 Task: Enable dependabot security updates for the repository "js".
Action: Mouse moved to (1125, 273)
Screenshot: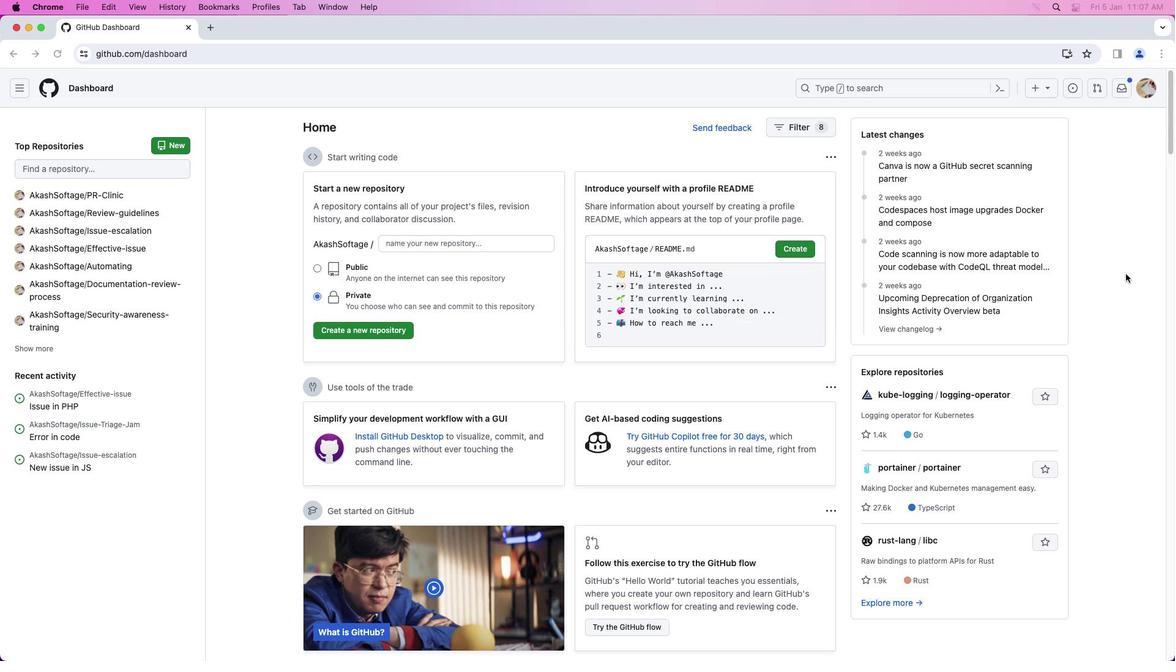 
Action: Mouse pressed left at (1125, 273)
Screenshot: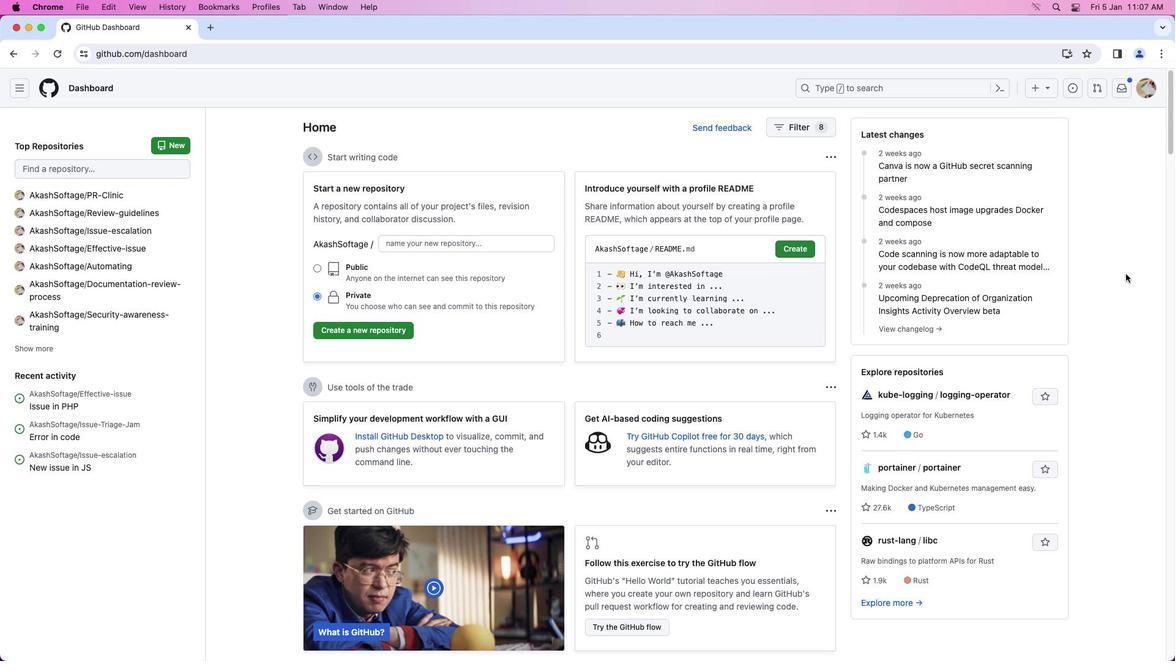 
Action: Mouse moved to (1149, 93)
Screenshot: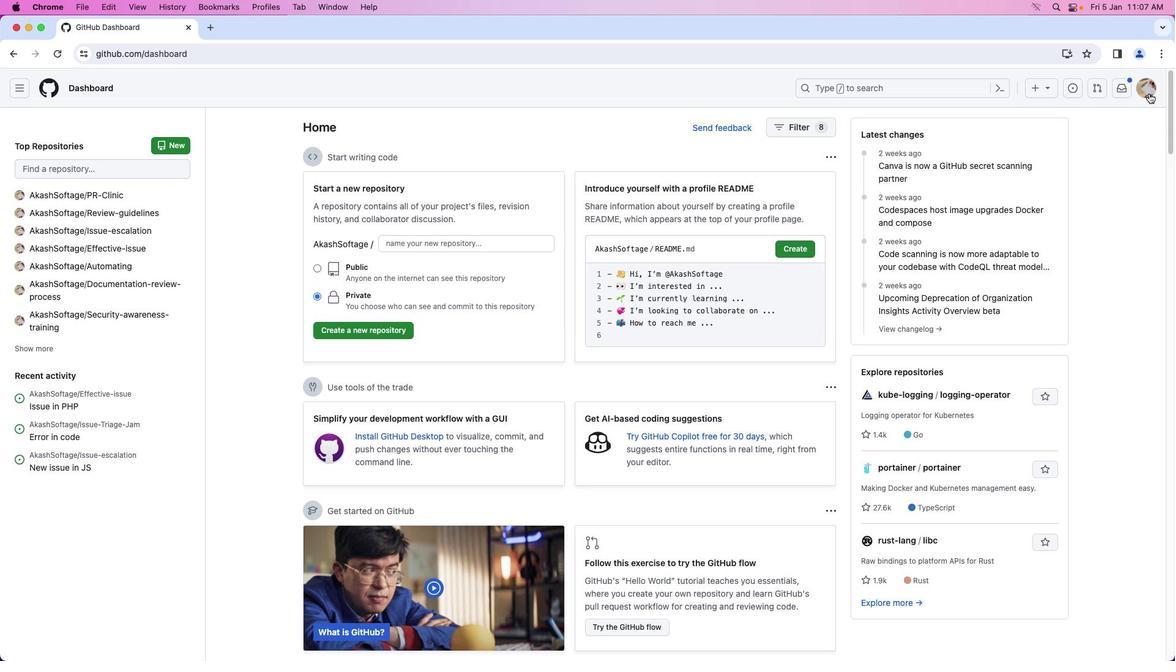 
Action: Mouse pressed left at (1149, 93)
Screenshot: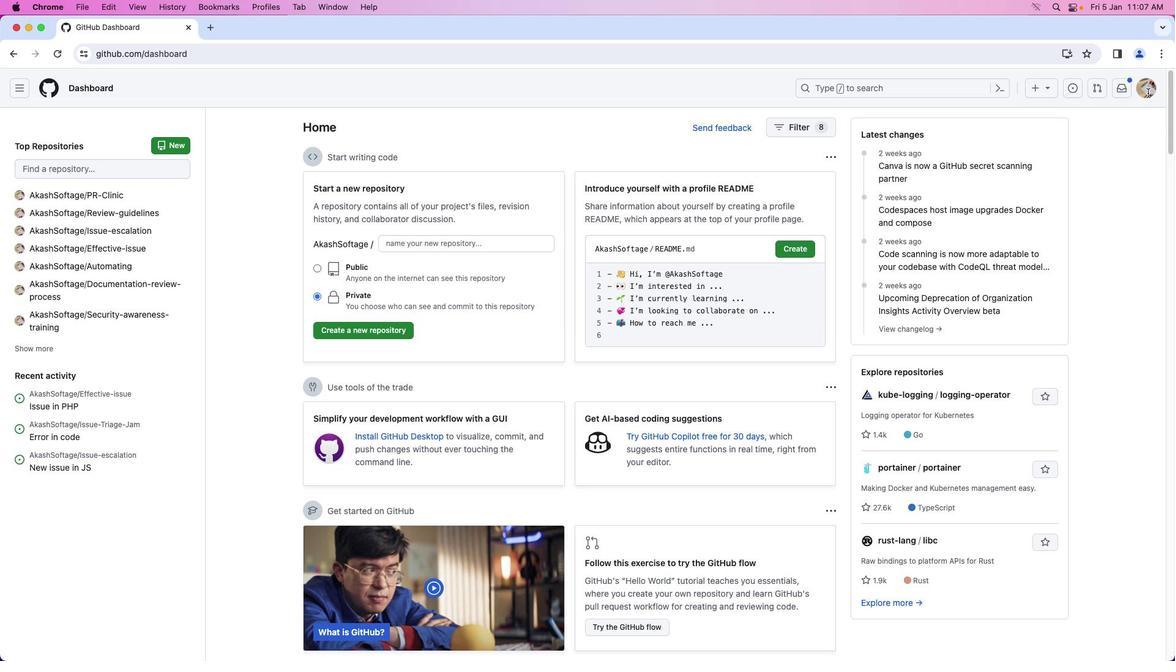 
Action: Mouse moved to (1116, 203)
Screenshot: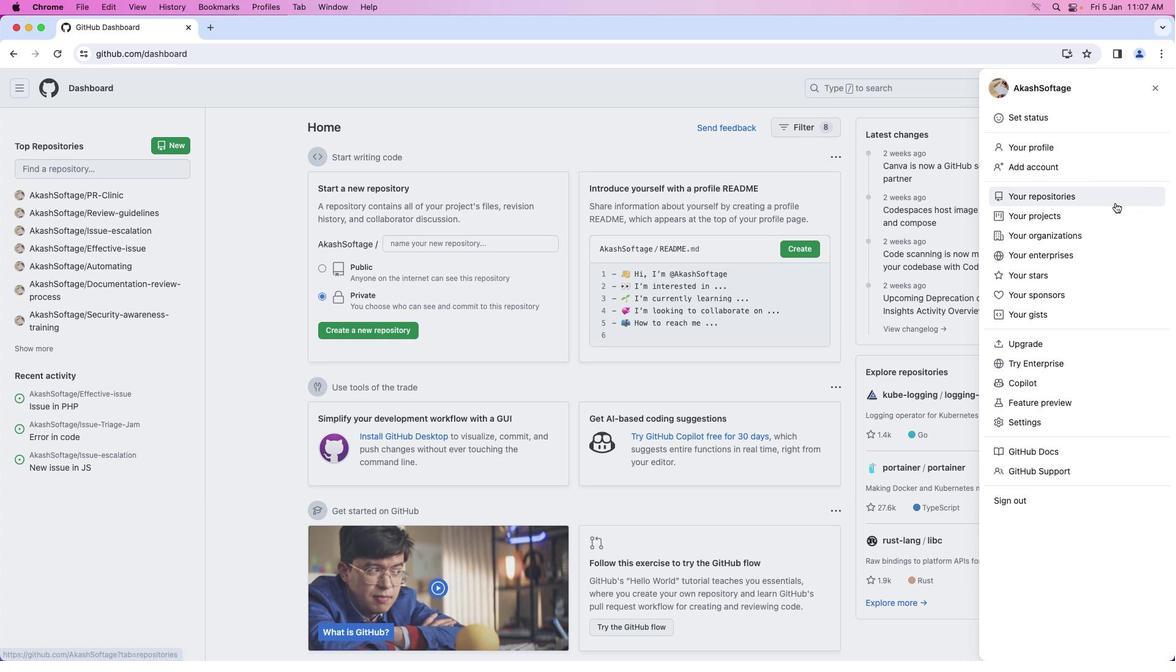 
Action: Mouse pressed left at (1116, 203)
Screenshot: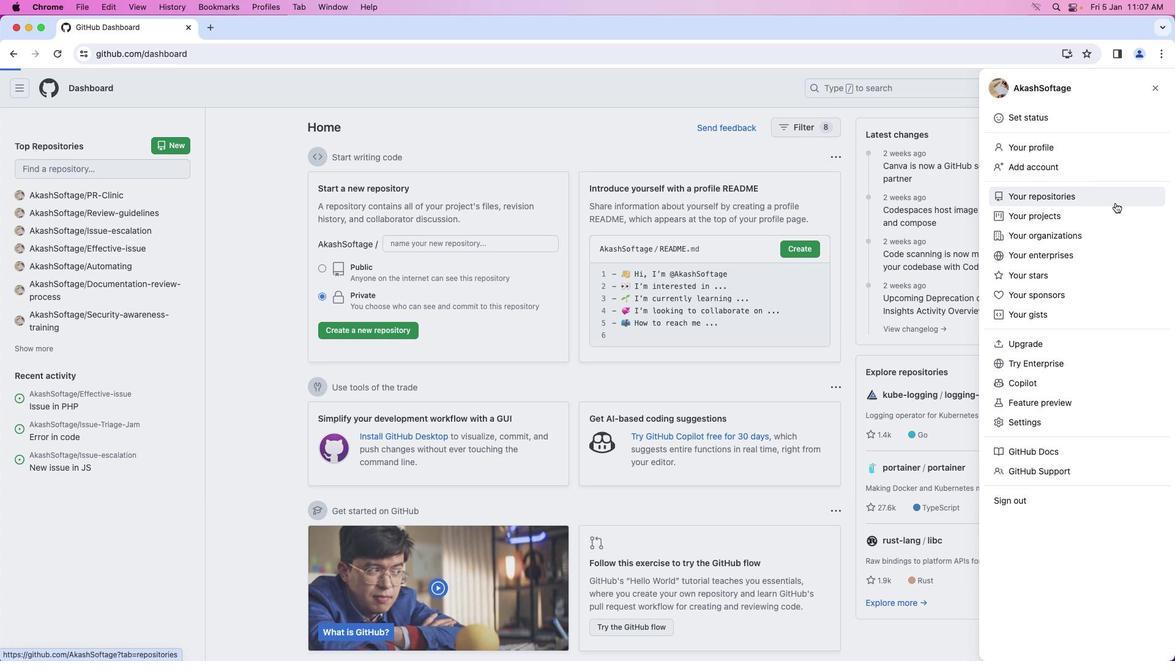 
Action: Mouse moved to (415, 204)
Screenshot: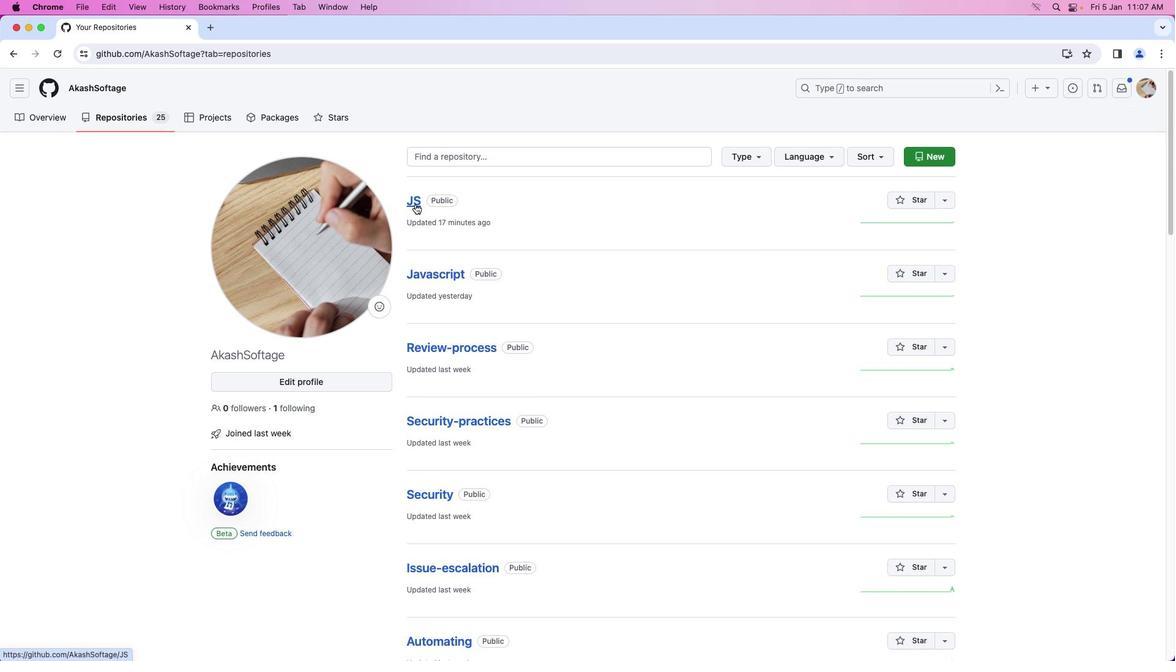 
Action: Mouse pressed left at (415, 204)
Screenshot: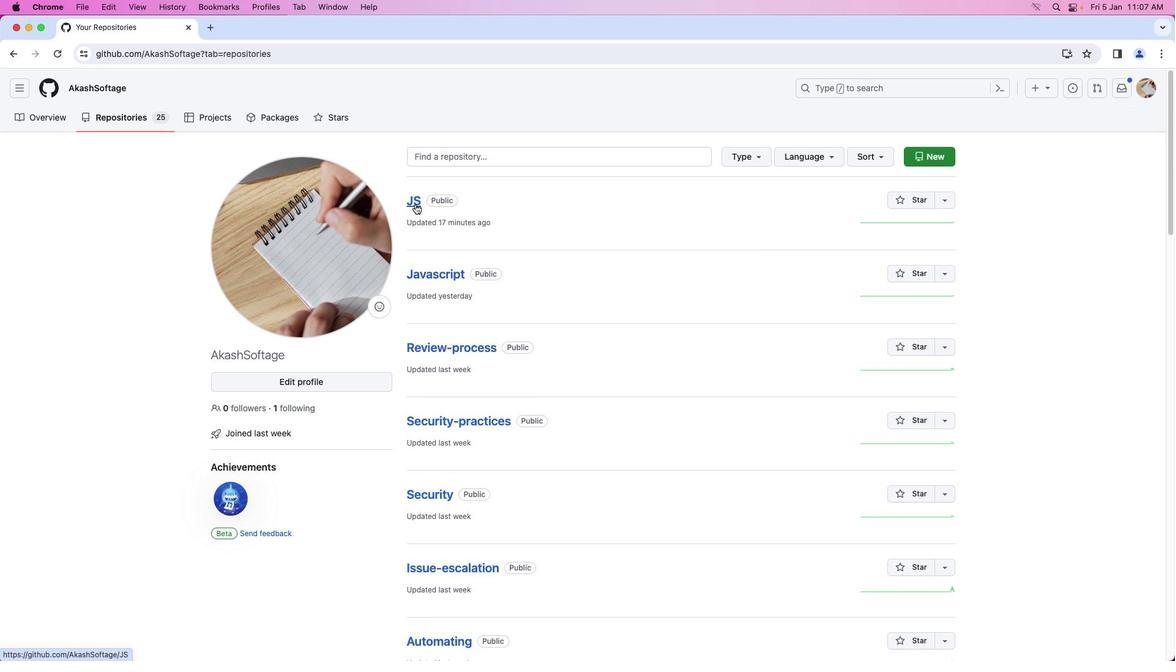 
Action: Mouse moved to (501, 121)
Screenshot: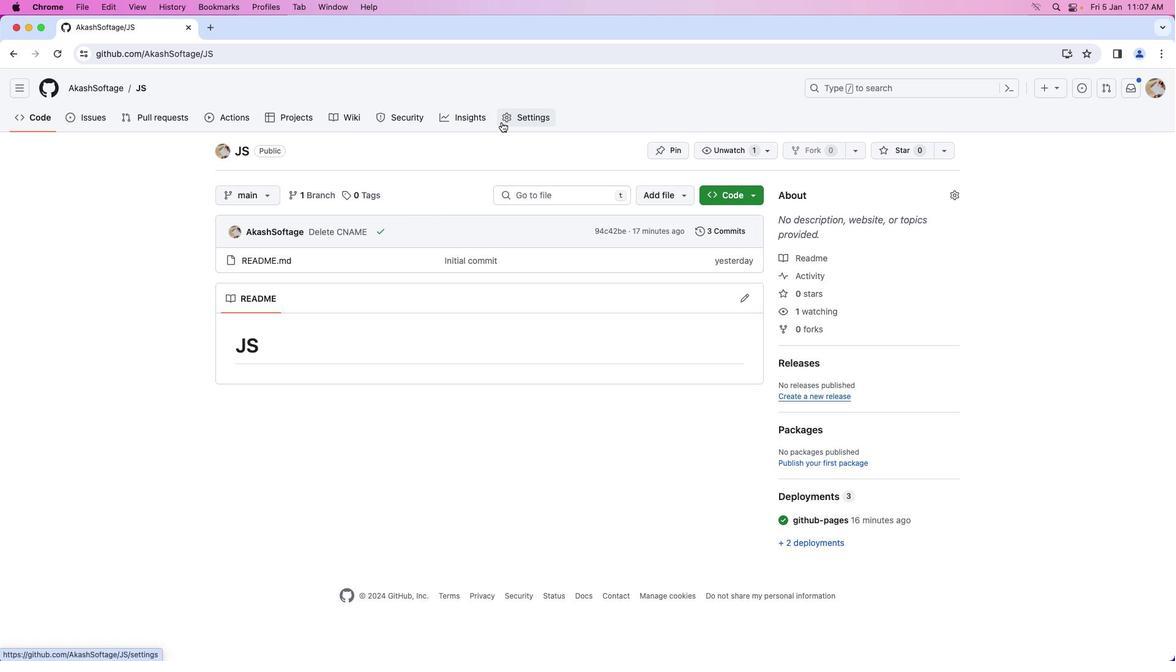 
Action: Mouse pressed left at (501, 121)
Screenshot: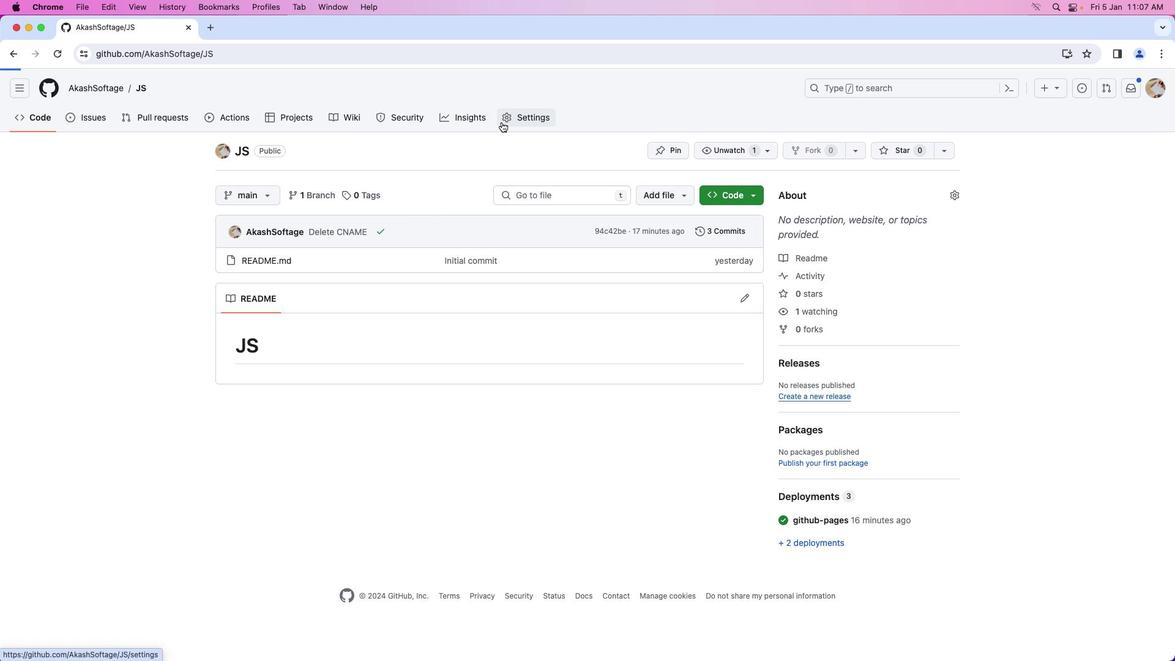 
Action: Mouse moved to (260, 457)
Screenshot: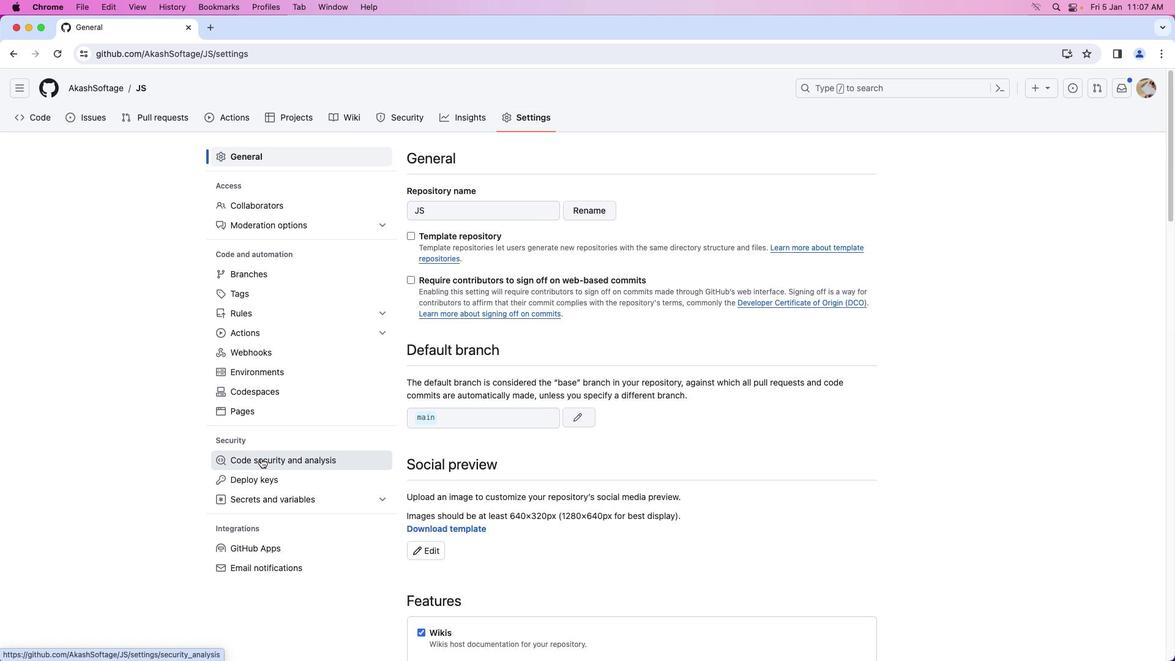 
Action: Mouse pressed left at (260, 457)
Screenshot: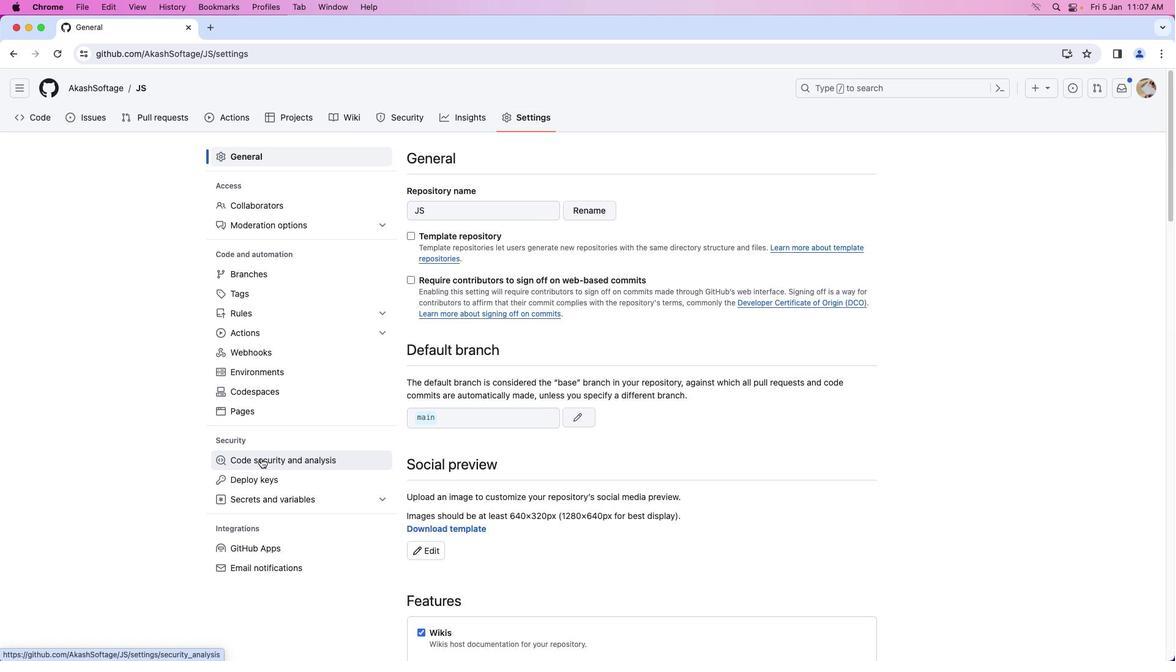 
Action: Mouse moved to (837, 525)
Screenshot: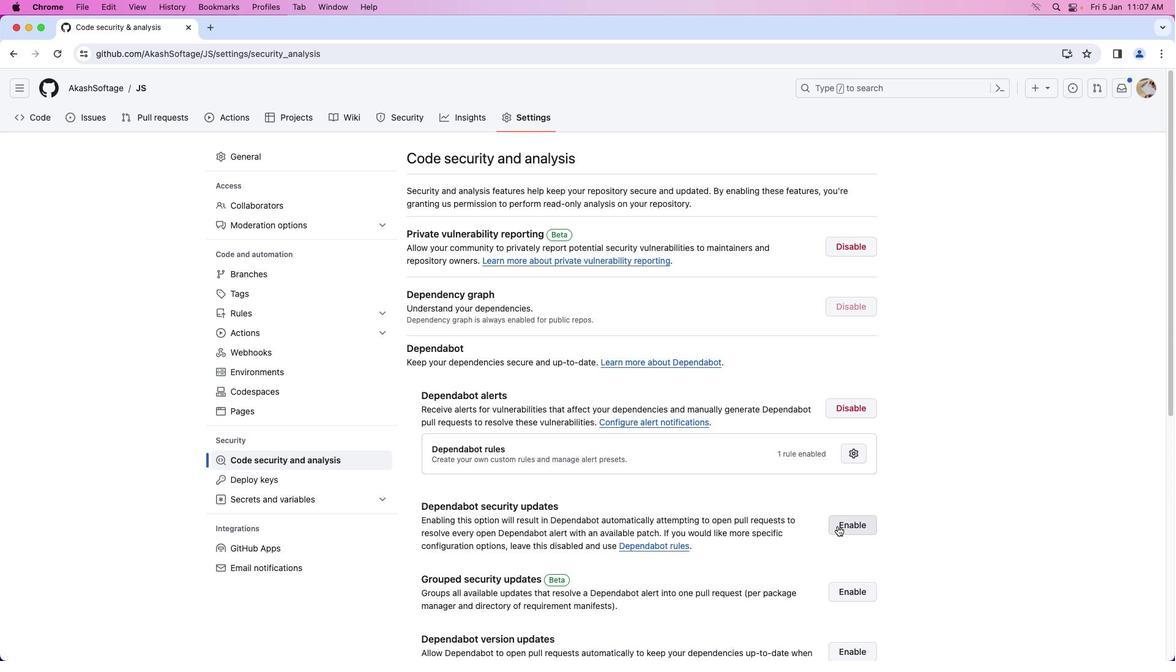 
Action: Mouse pressed left at (837, 525)
Screenshot: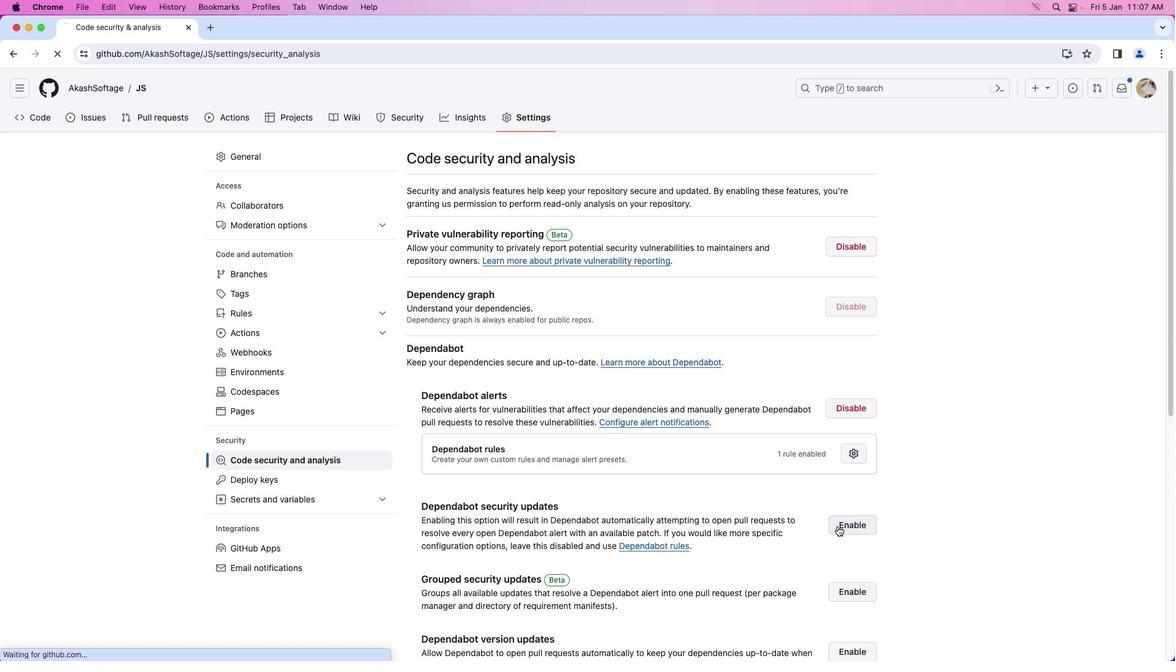 
Action: Mouse moved to (816, 519)
Screenshot: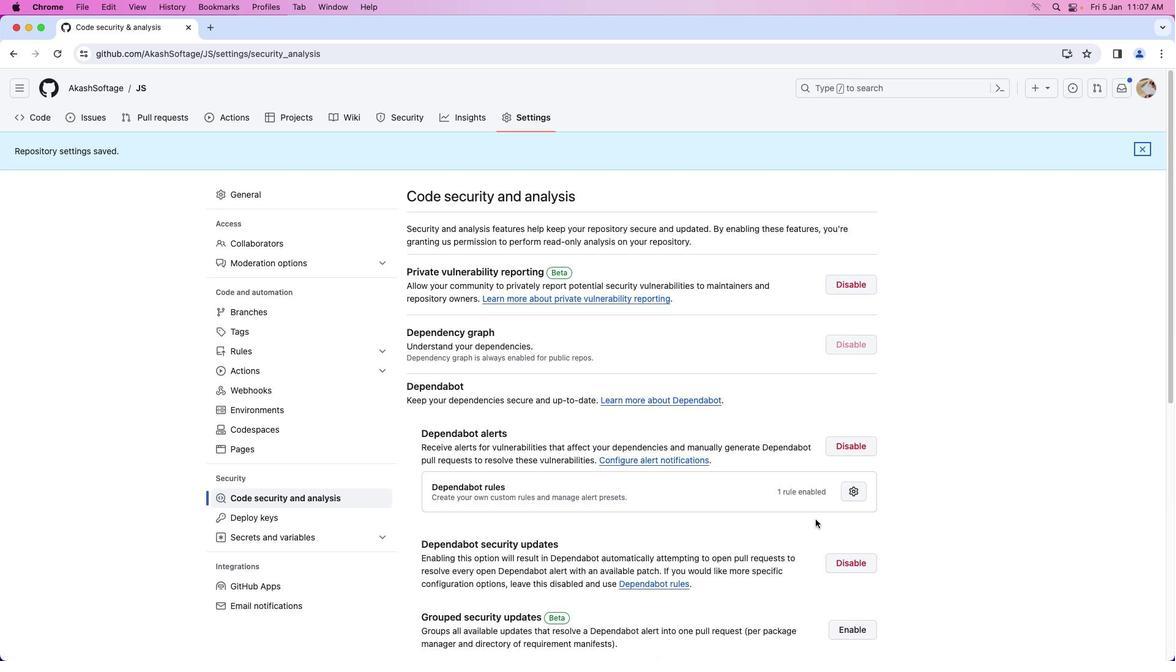 
